Task: Create Issue Issue0000000271 in Backlog  in Scrum Project Project0000000055 in Jira. Create Issue Issue0000000272 in Backlog  in Scrum Project Project0000000055 in Jira. Create Issue Issue0000000273 in Backlog  in Scrum Project Project0000000055 in Jira. Create Issue Issue0000000274 in Backlog  in Scrum Project Project0000000055 in Jira. Create Issue Issue0000000275 in Backlog  in Scrum Project Project0000000055 in Jira
Action: Mouse moved to (278, 80)
Screenshot: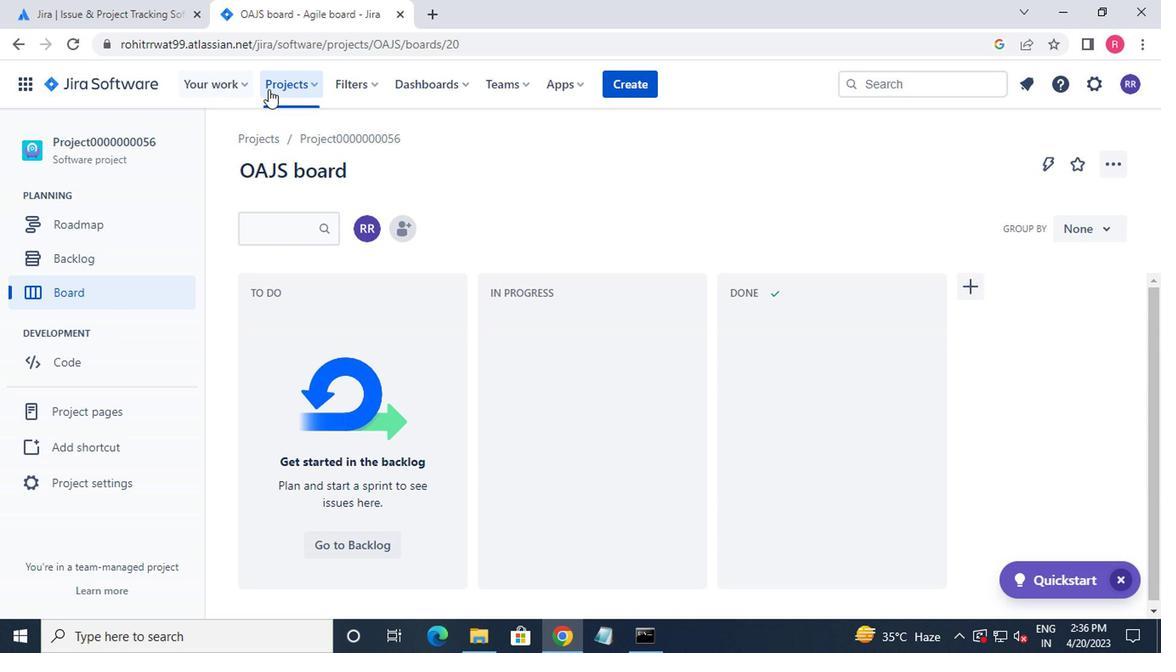 
Action: Mouse pressed left at (278, 80)
Screenshot: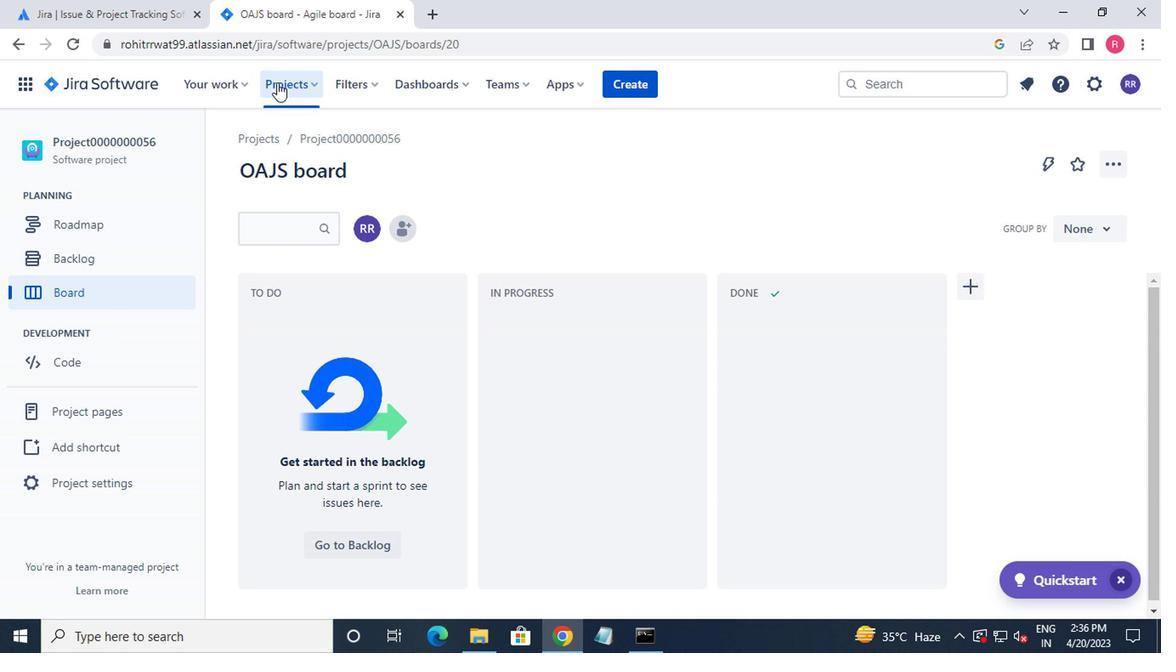 
Action: Mouse moved to (361, 188)
Screenshot: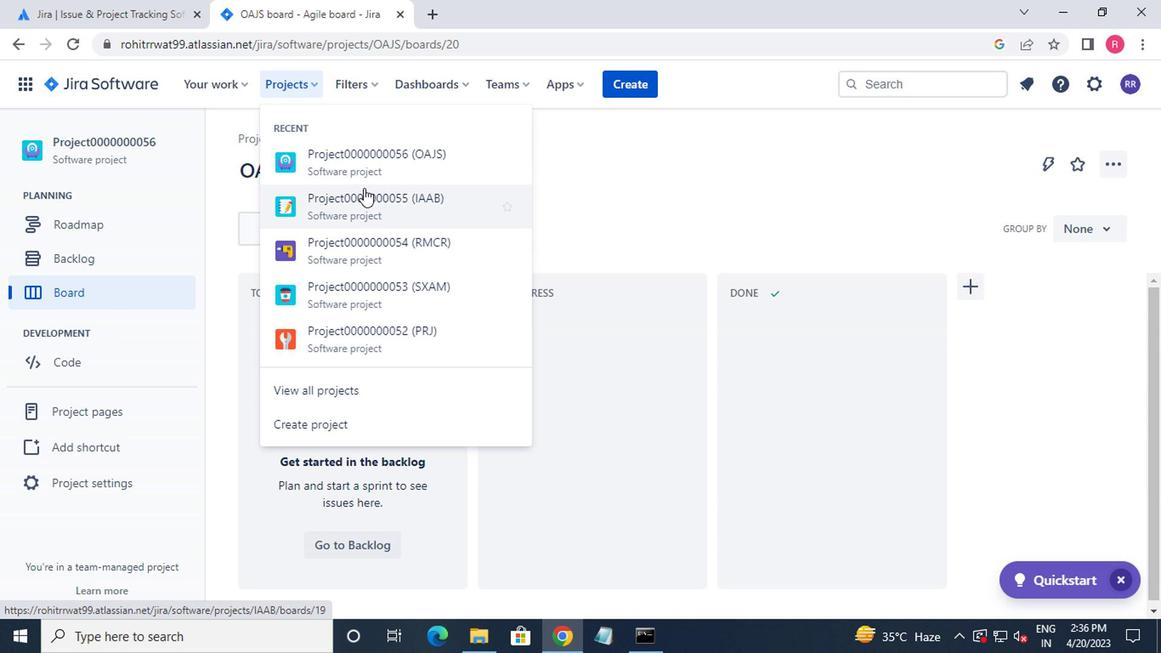 
Action: Mouse pressed left at (361, 188)
Screenshot: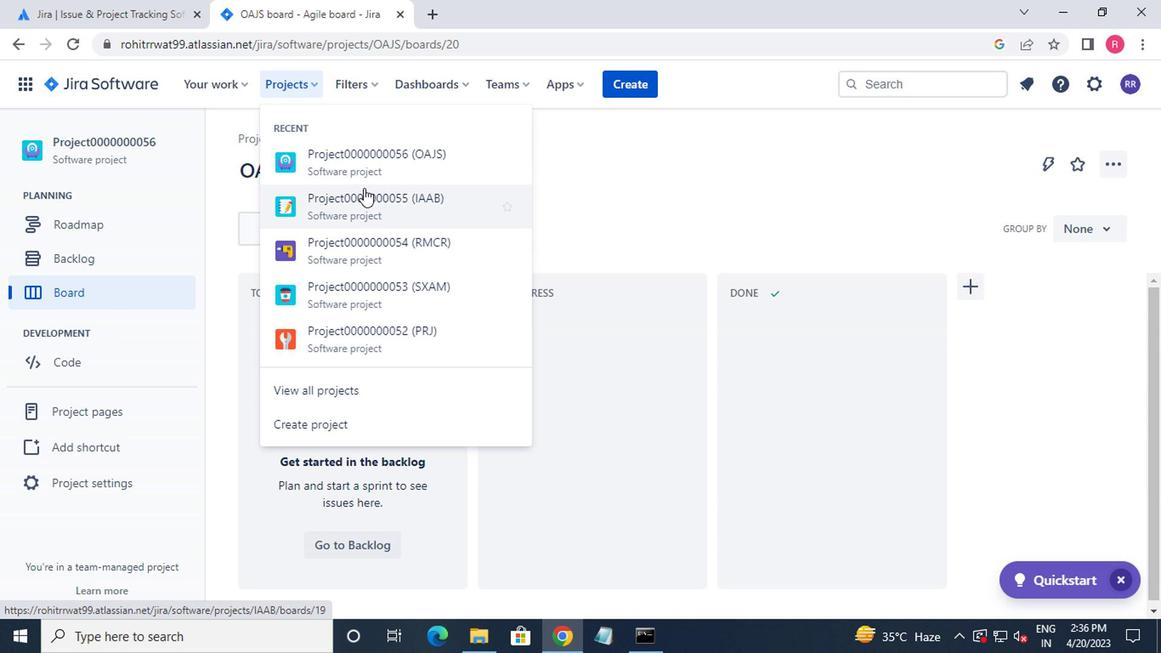 
Action: Mouse moved to (107, 272)
Screenshot: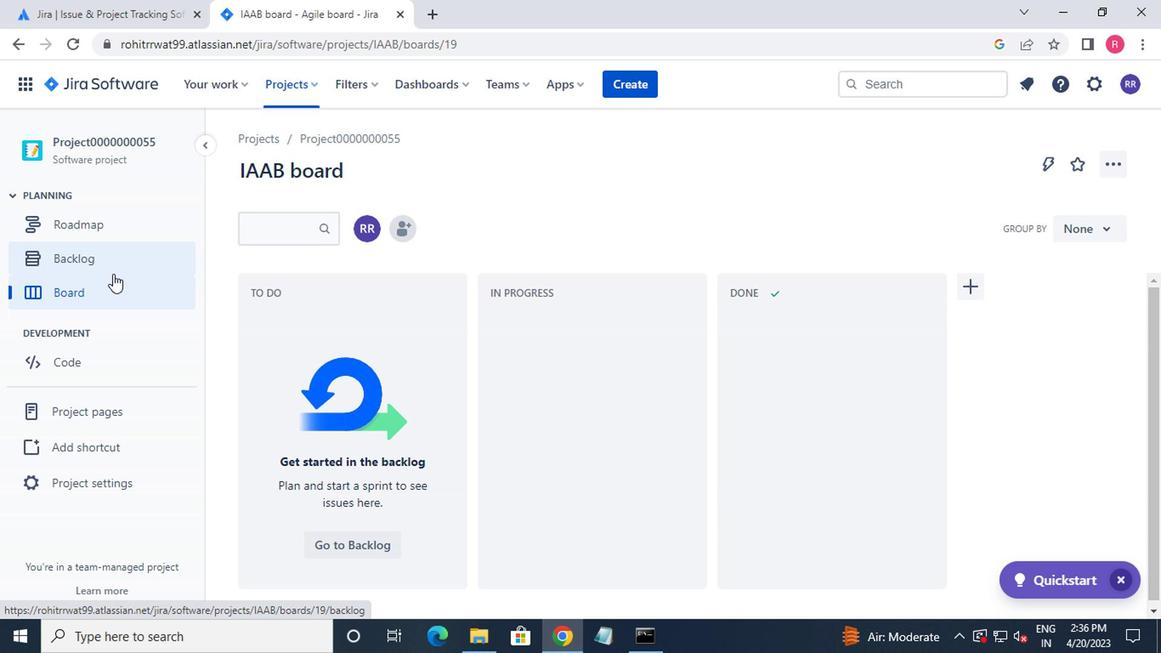 
Action: Mouse pressed left at (107, 272)
Screenshot: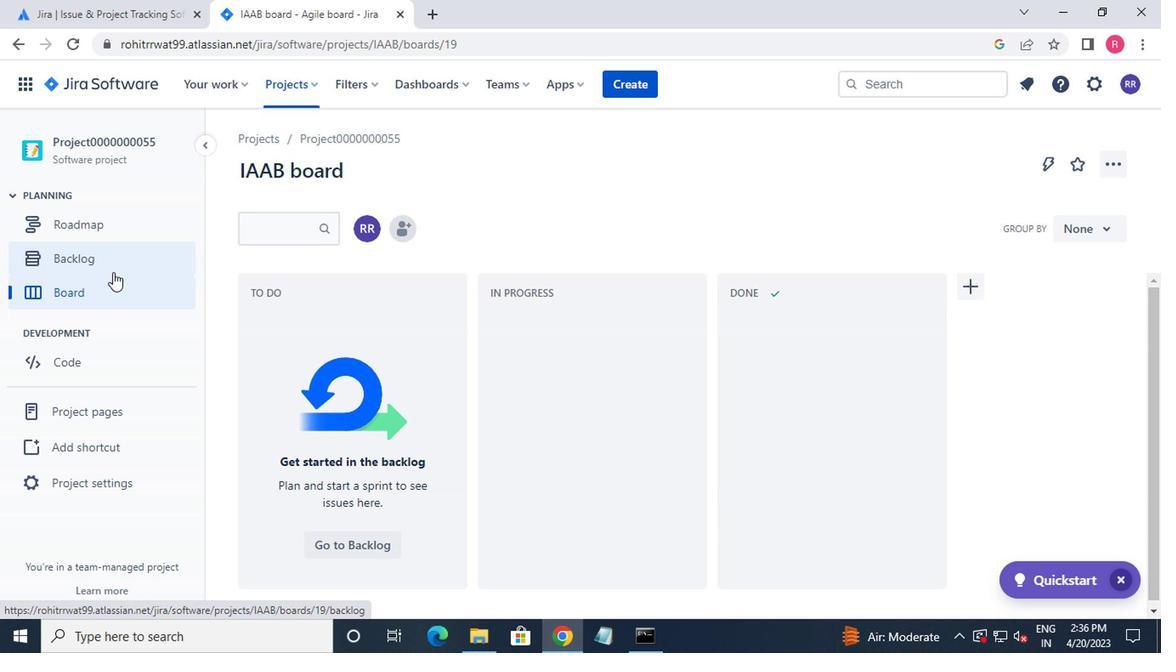 
Action: Mouse moved to (477, 477)
Screenshot: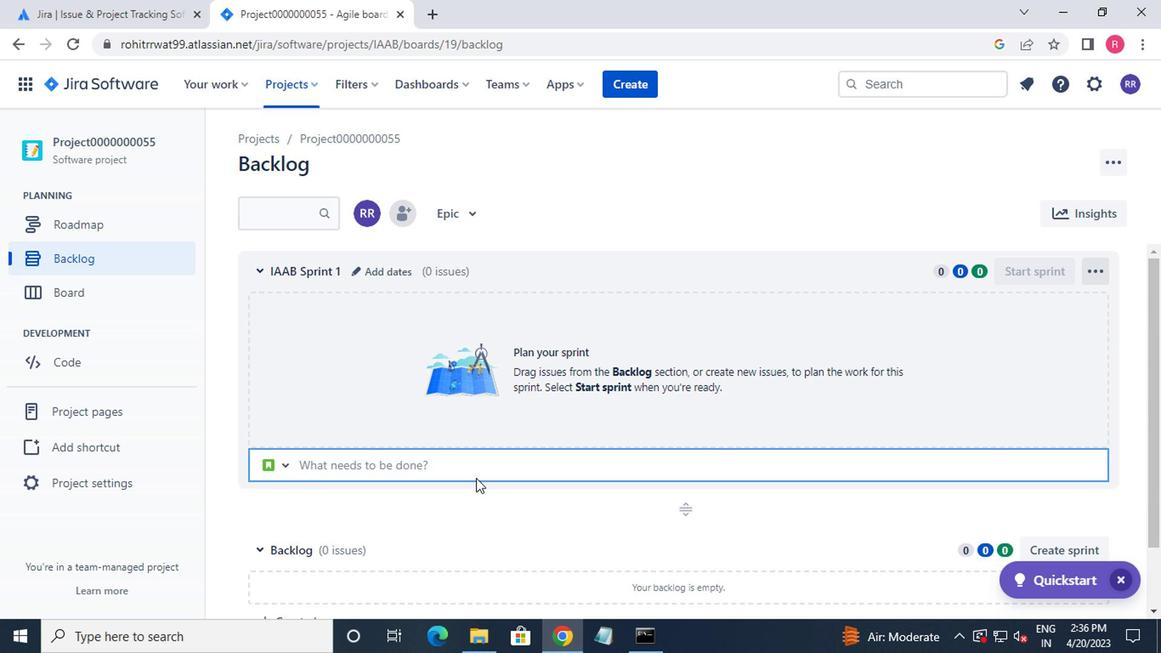 
Action: Mouse scrolled (477, 476) with delta (0, -1)
Screenshot: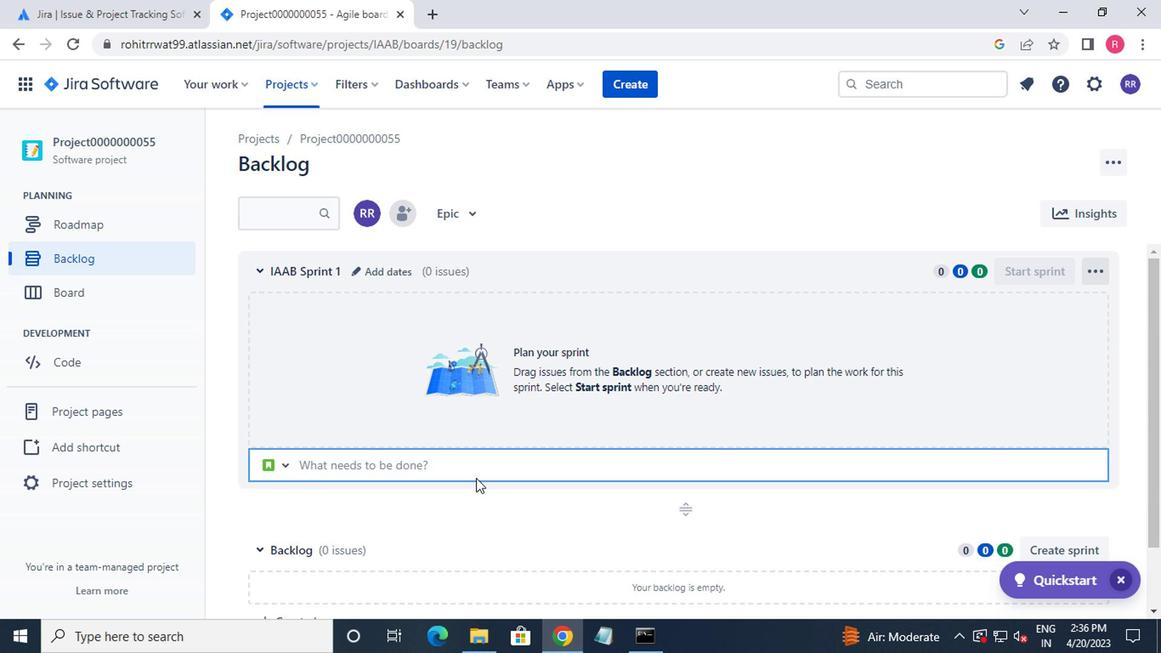 
Action: Mouse moved to (477, 477)
Screenshot: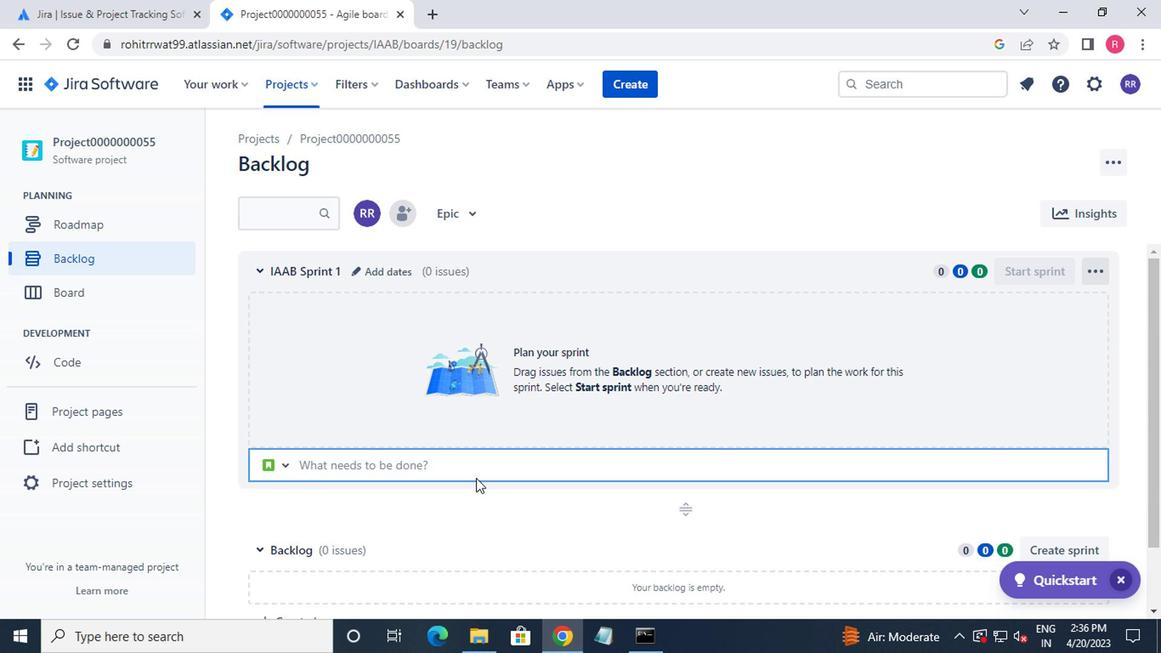 
Action: Mouse scrolled (477, 476) with delta (0, -1)
Screenshot: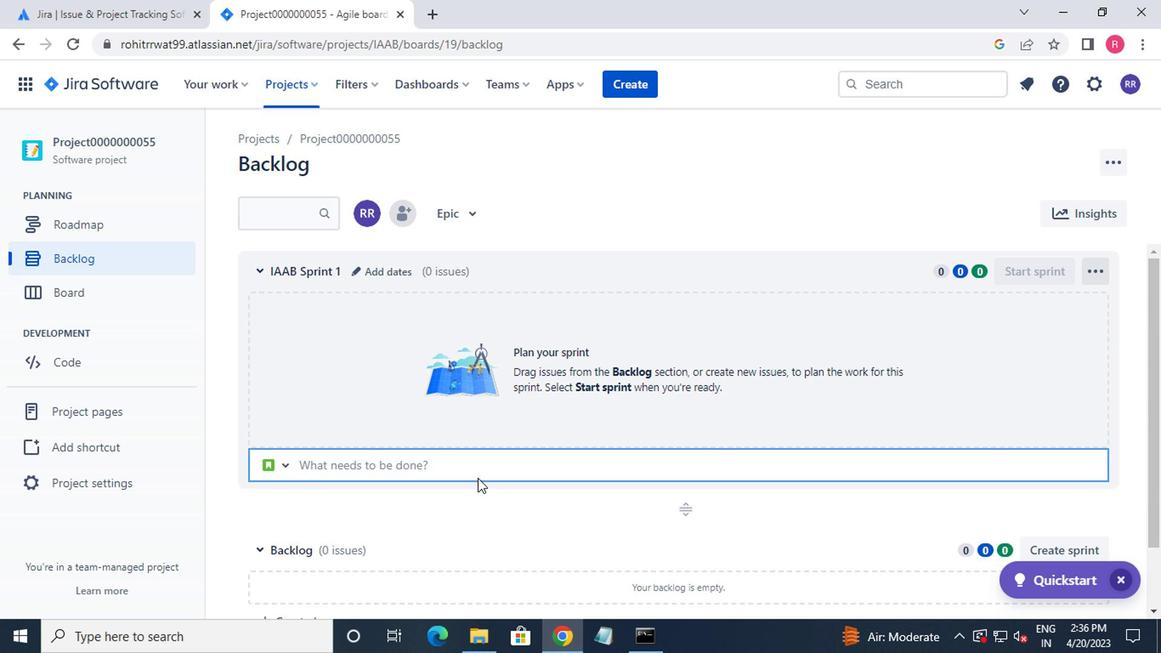 
Action: Mouse moved to (343, 556)
Screenshot: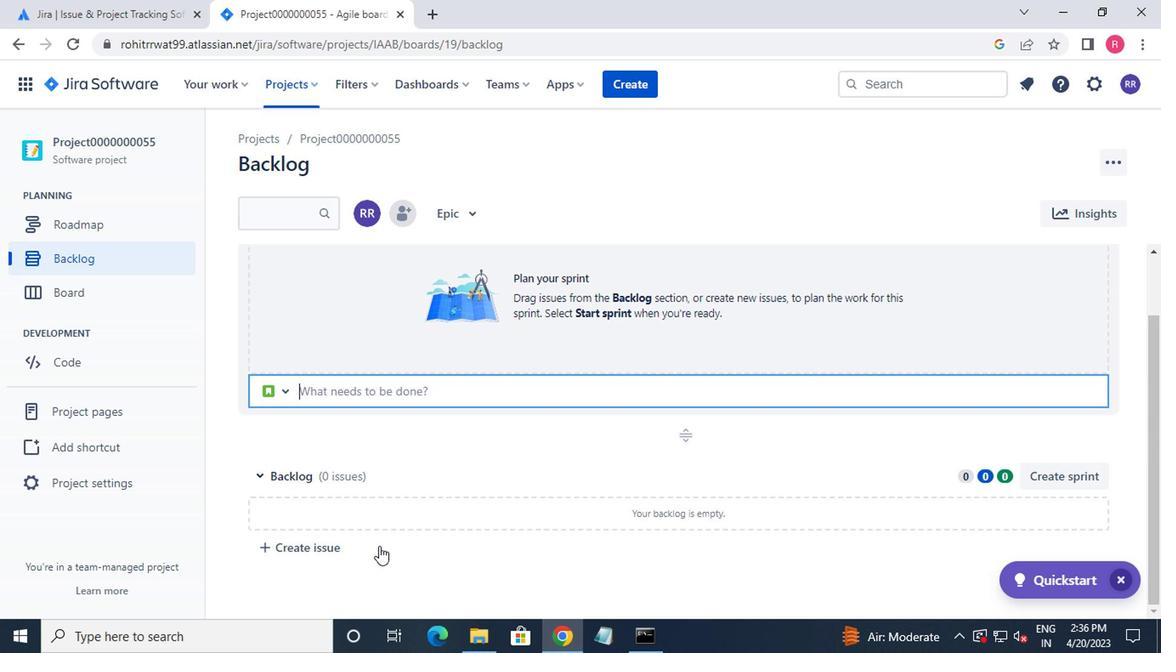 
Action: Mouse pressed left at (343, 556)
Screenshot: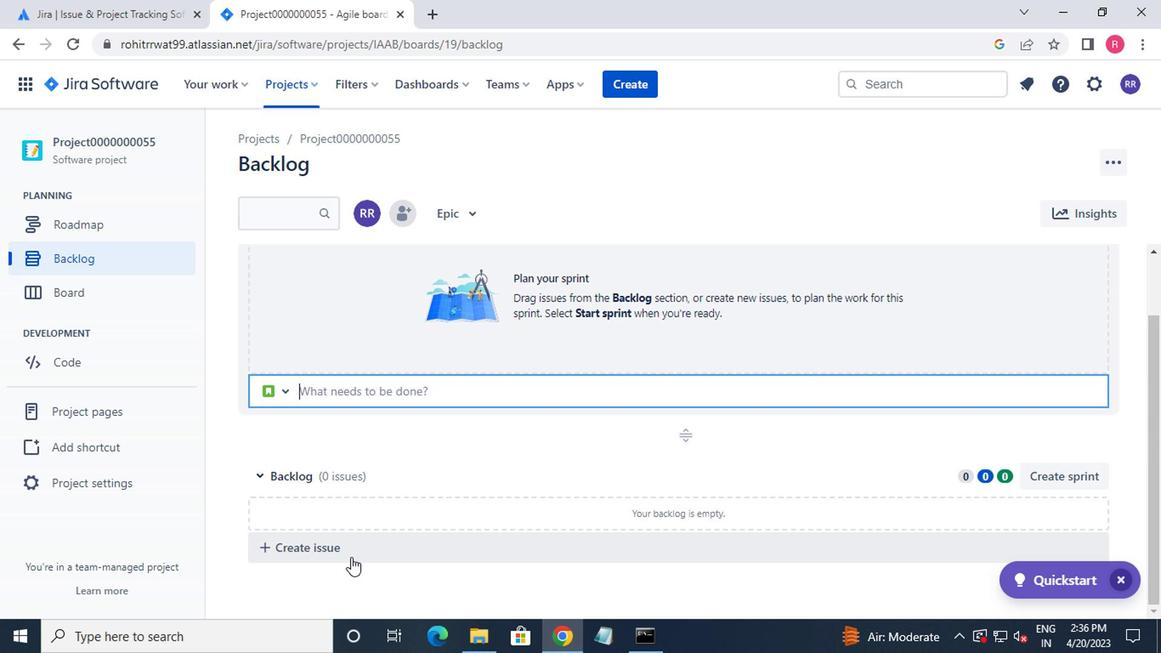 
Action: Mouse moved to (348, 602)
Screenshot: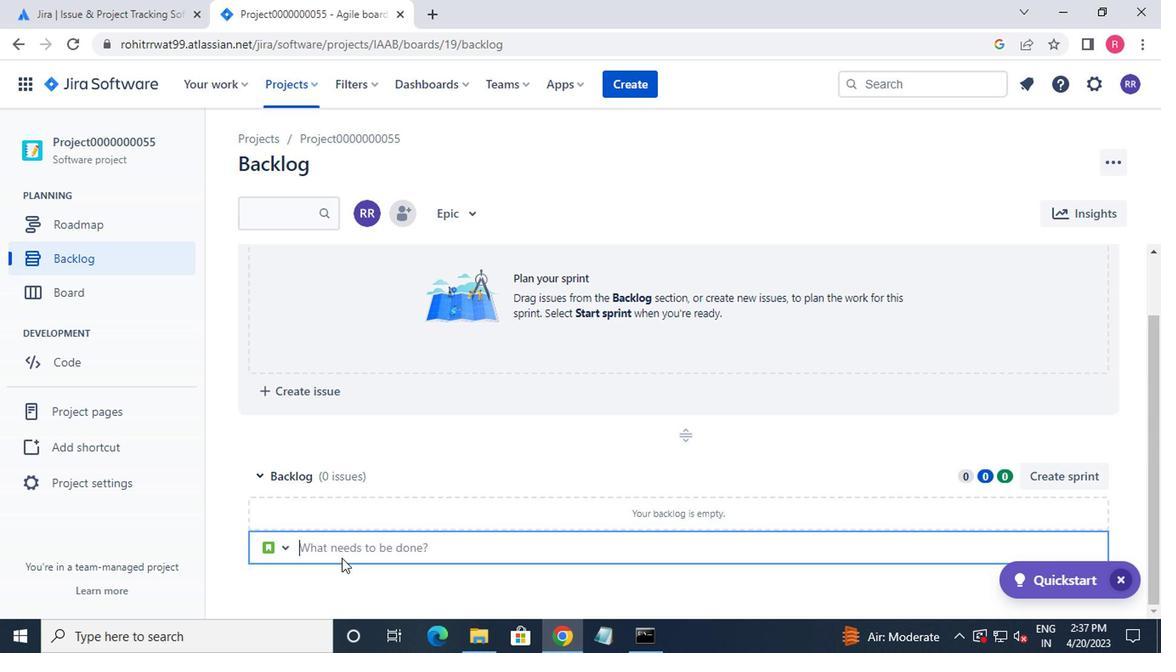 
Action: Key pressed <Key.shift_r>Issue0000000271<Key.enter><Key.shift_r>Issue0000000272<Key.enter><Key.shift_r>Issue0000000273<Key.enter><Key.shift_r>Issue0000000274<Key.enter><Key.down>
Screenshot: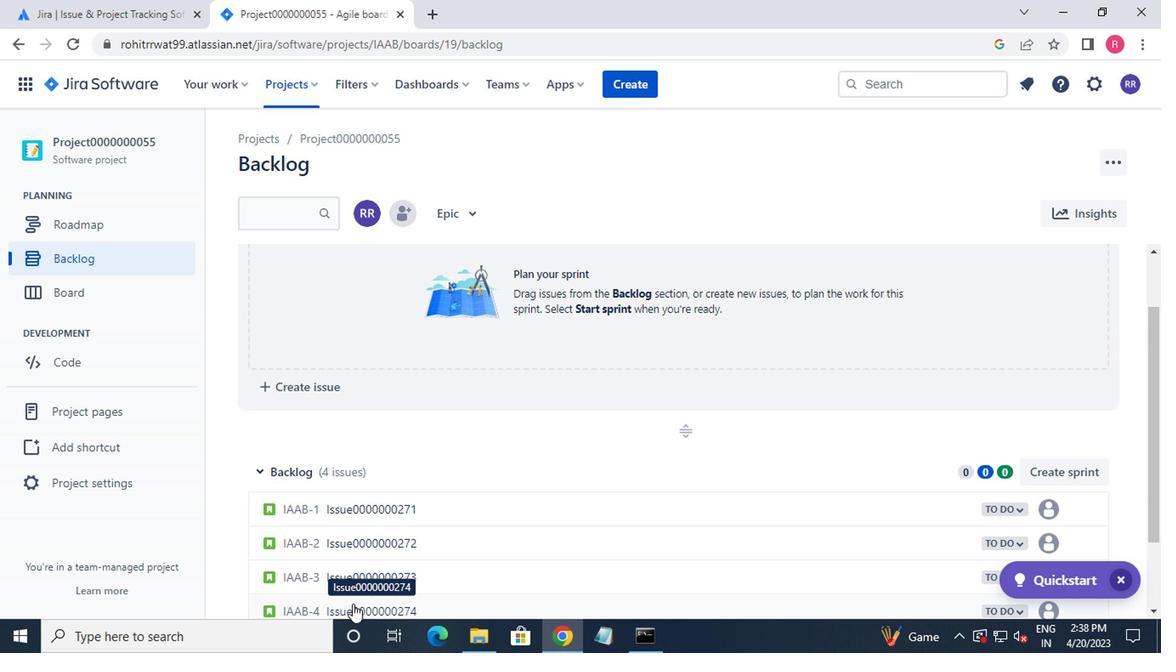 
Action: Mouse moved to (439, 483)
Screenshot: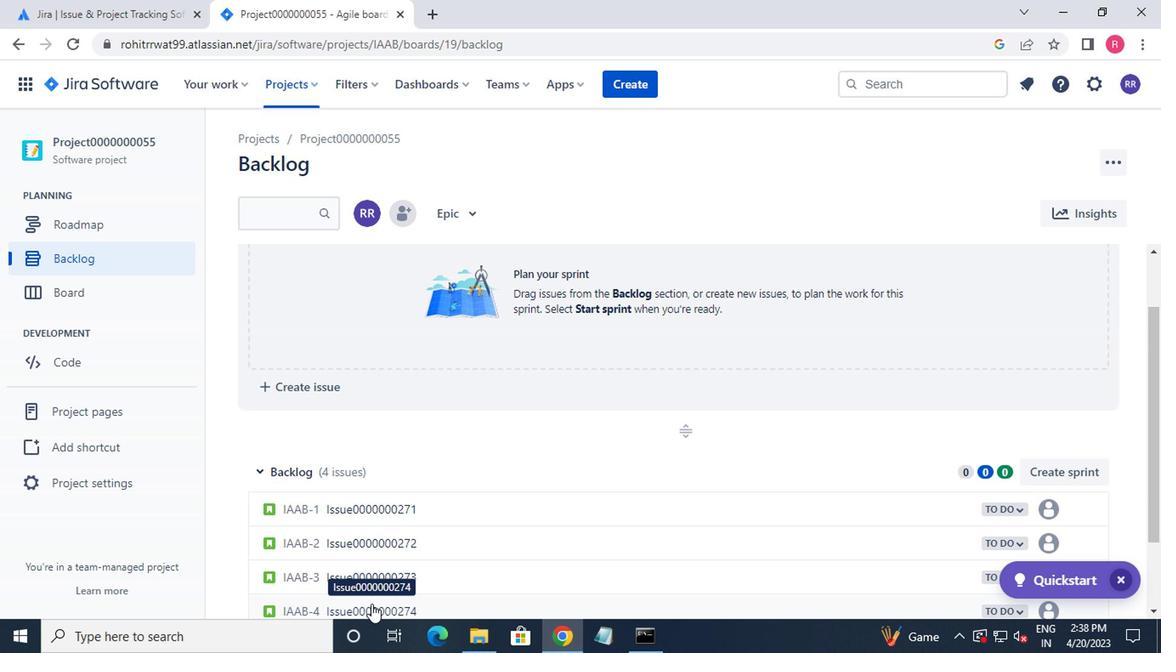 
Action: Mouse scrolled (439, 482) with delta (0, -1)
Screenshot: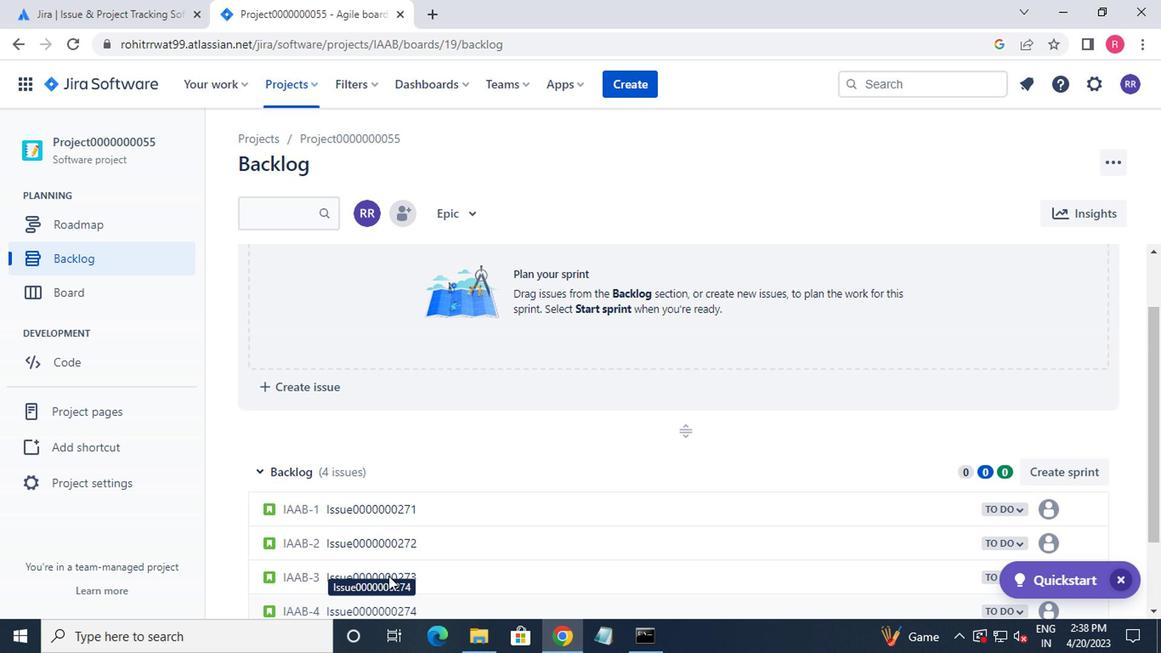 
Action: Mouse scrolled (439, 482) with delta (0, -1)
Screenshot: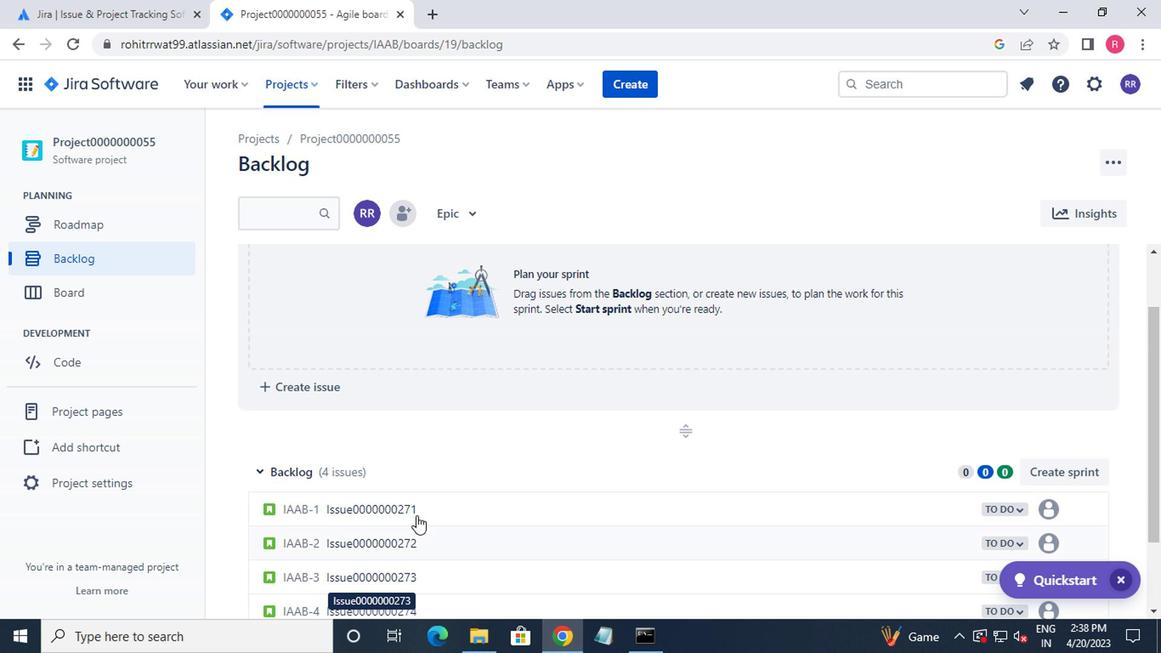 
Action: Mouse moved to (471, 541)
Screenshot: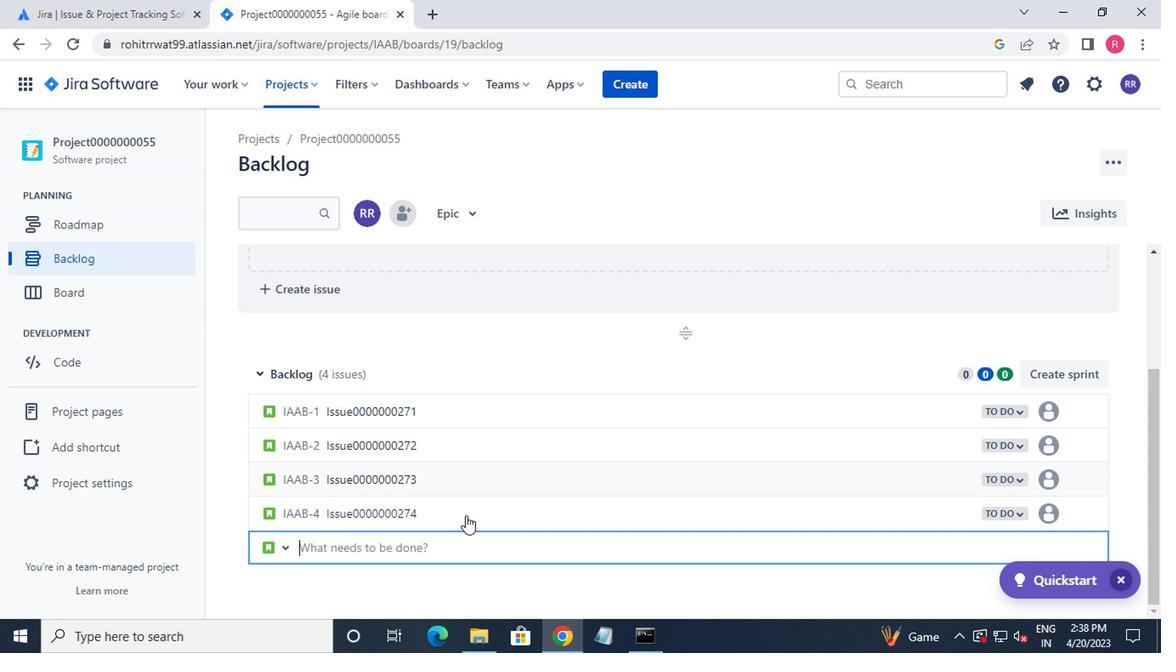 
Action: Key pressed <Key.shift_r>Issue0000000275<Key.enter>
Screenshot: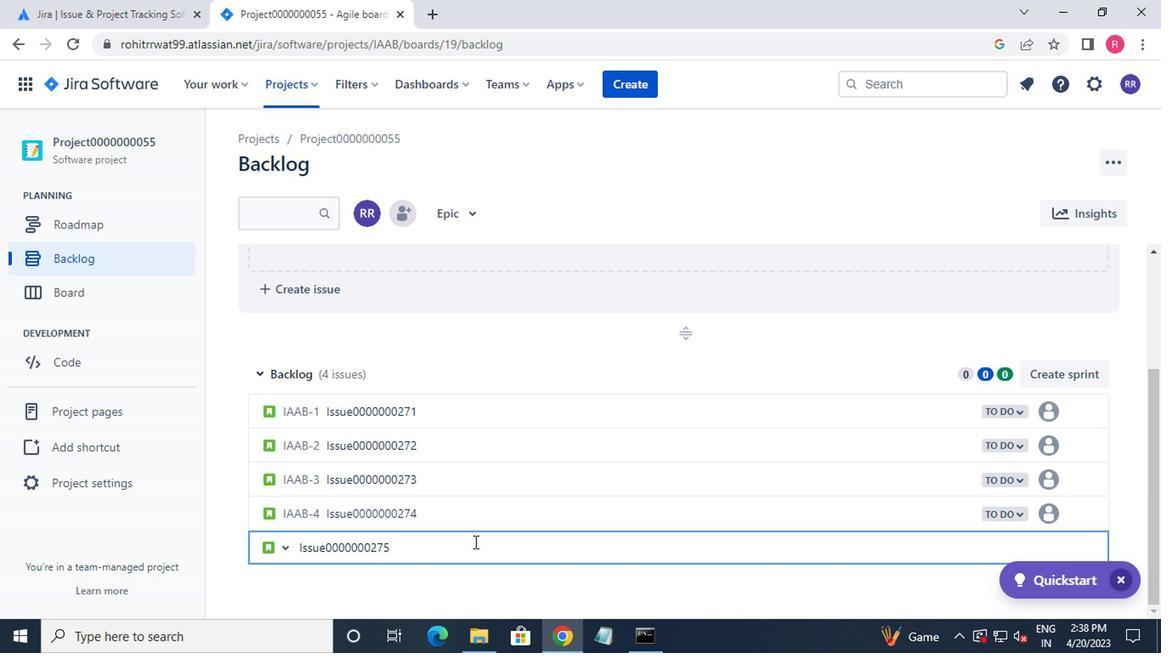 
